 Task: Create a due date automation trigger when advanced on, 2 working days after a card is due add fields with custom field "Resume" set to a number lower than 1 and greater than 10 at 11:00 AM.
Action: Mouse moved to (956, 71)
Screenshot: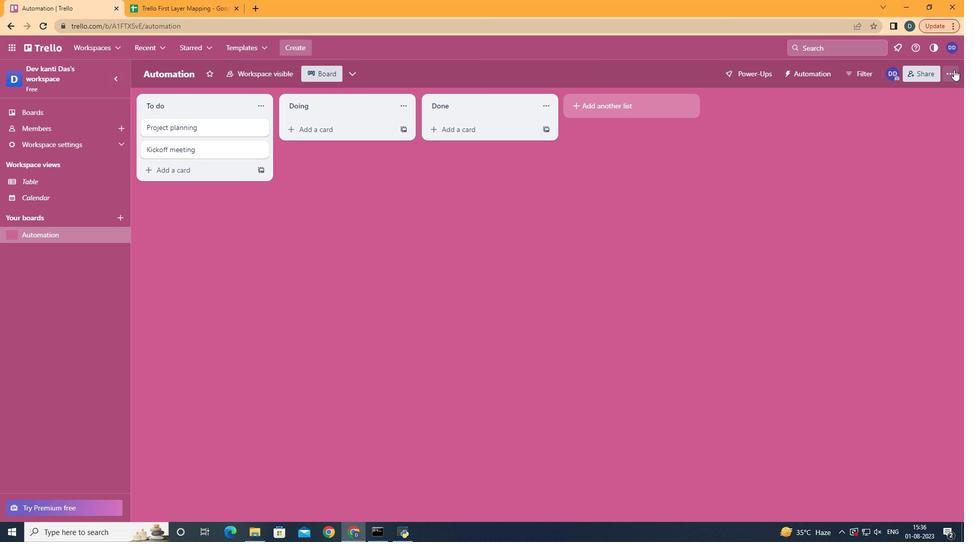 
Action: Mouse pressed left at (956, 71)
Screenshot: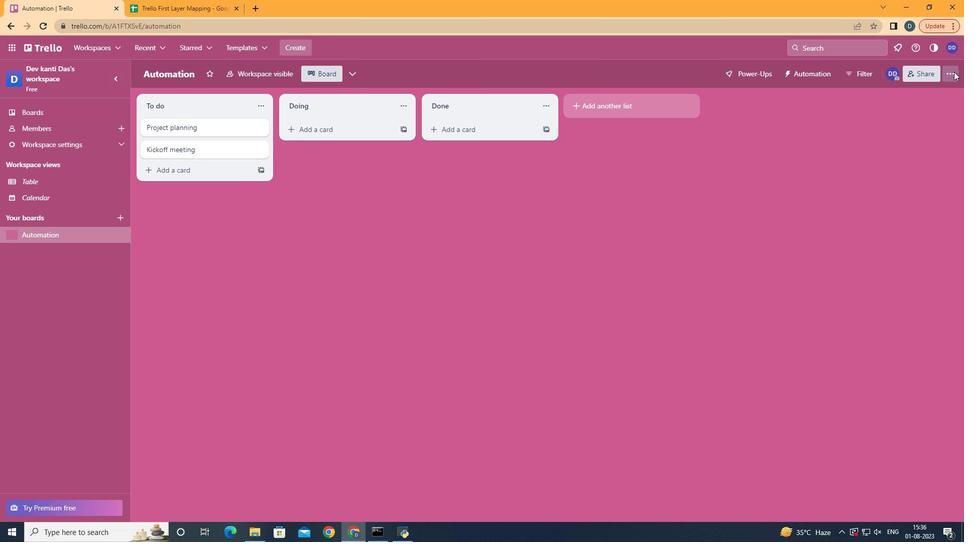 
Action: Mouse moved to (881, 211)
Screenshot: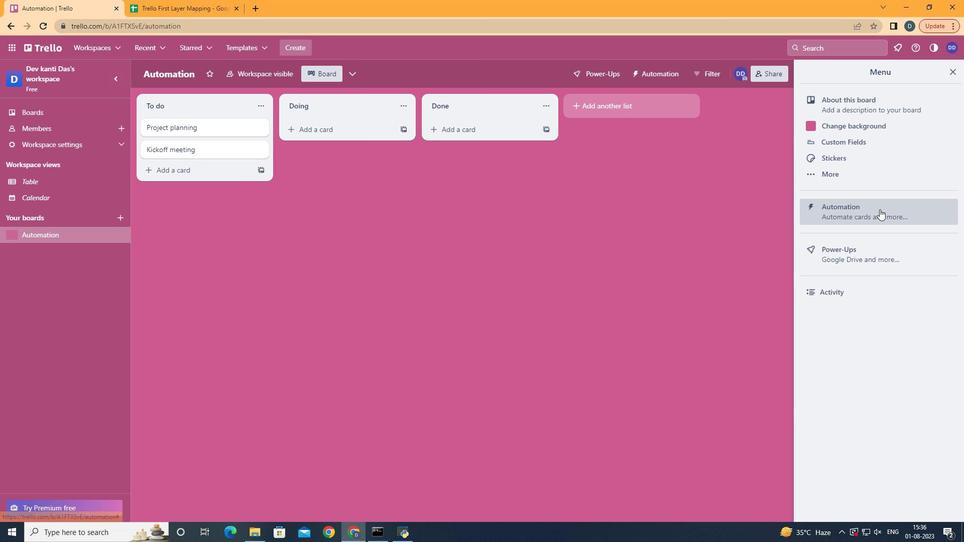 
Action: Mouse pressed left at (881, 211)
Screenshot: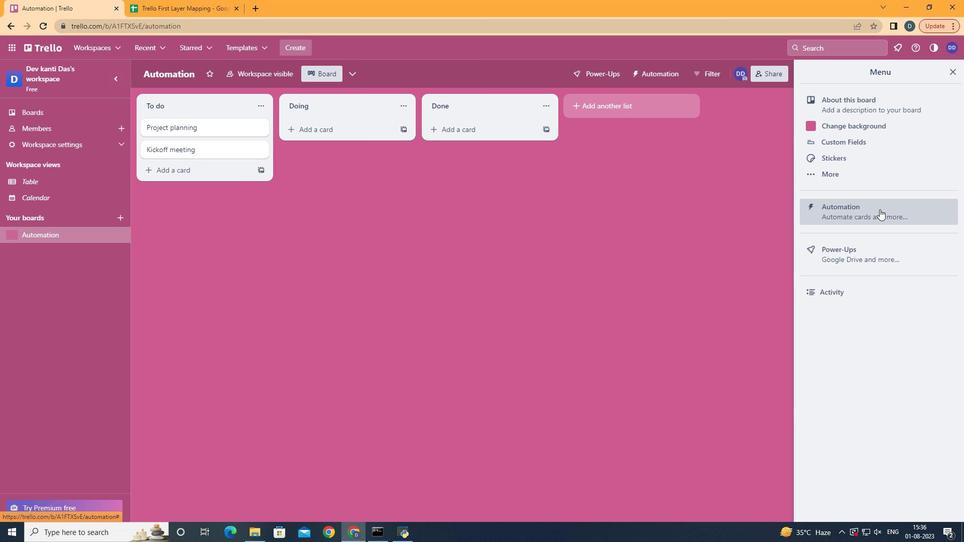 
Action: Mouse moved to (211, 200)
Screenshot: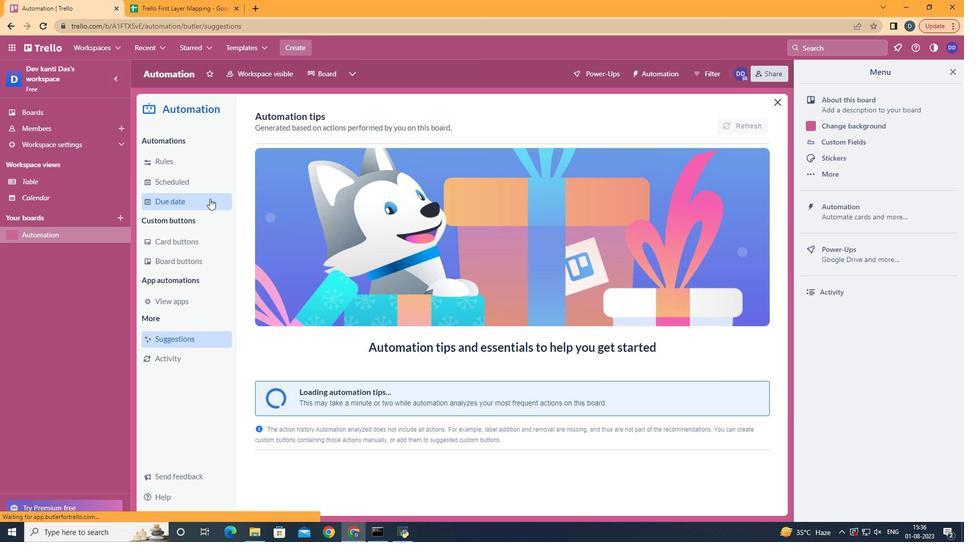 
Action: Mouse pressed left at (211, 200)
Screenshot: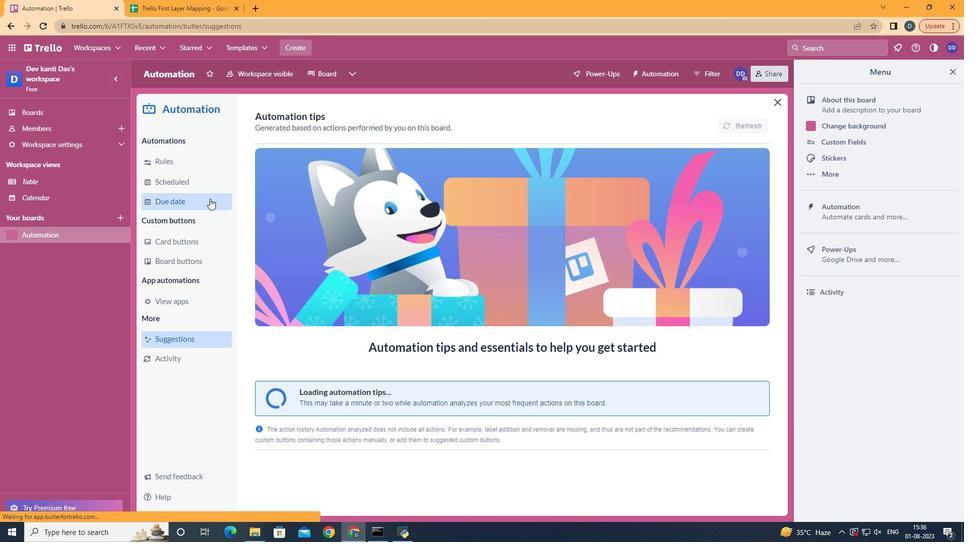 
Action: Mouse moved to (723, 122)
Screenshot: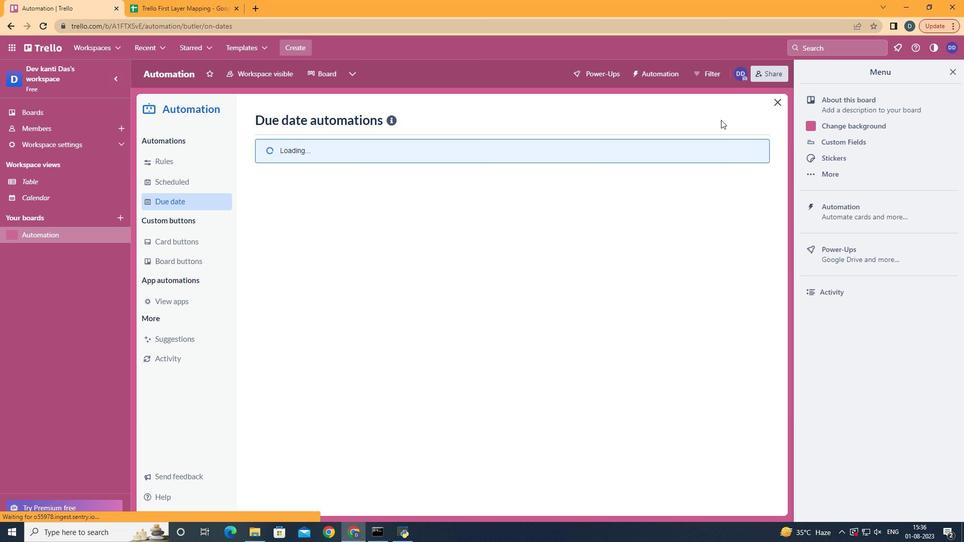 
Action: Mouse pressed left at (723, 122)
Screenshot: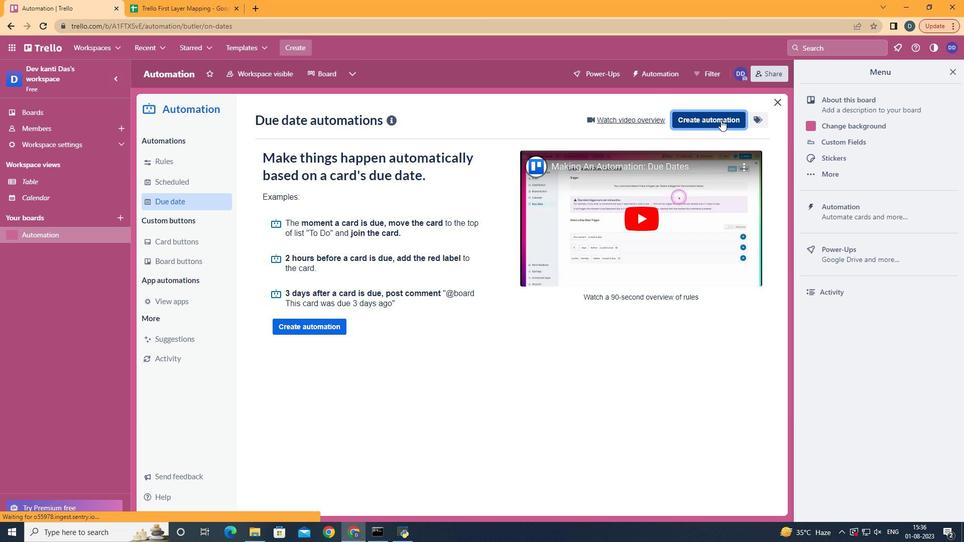 
Action: Mouse moved to (543, 214)
Screenshot: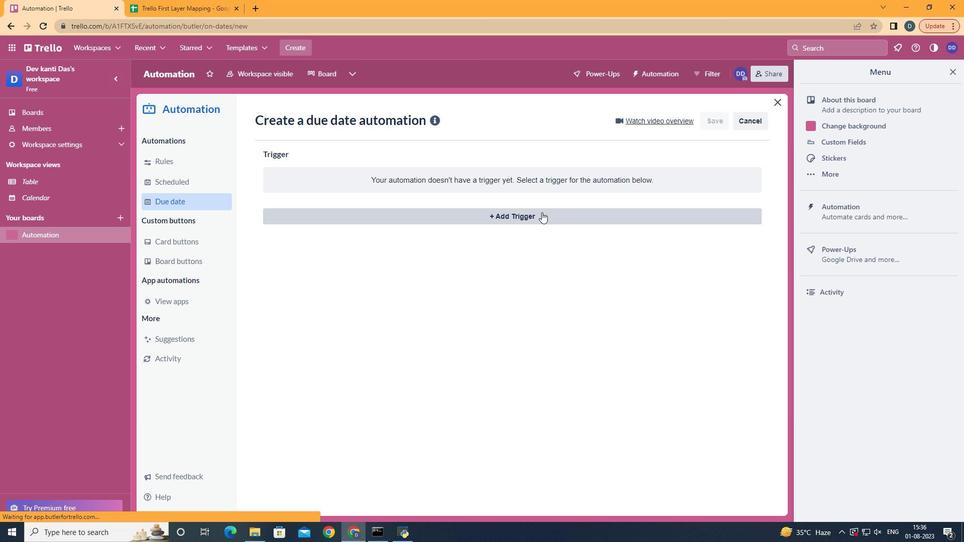 
Action: Mouse pressed left at (543, 214)
Screenshot: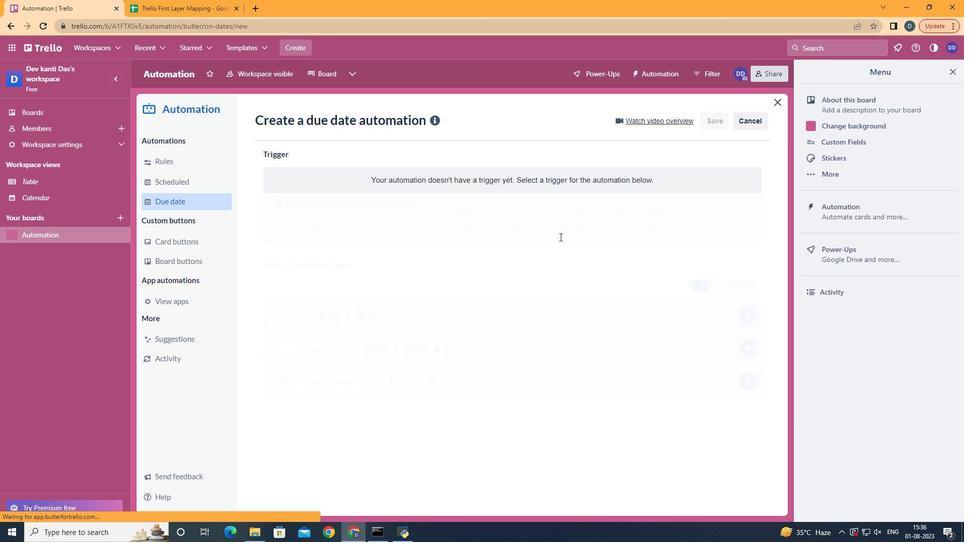 
Action: Mouse moved to (327, 408)
Screenshot: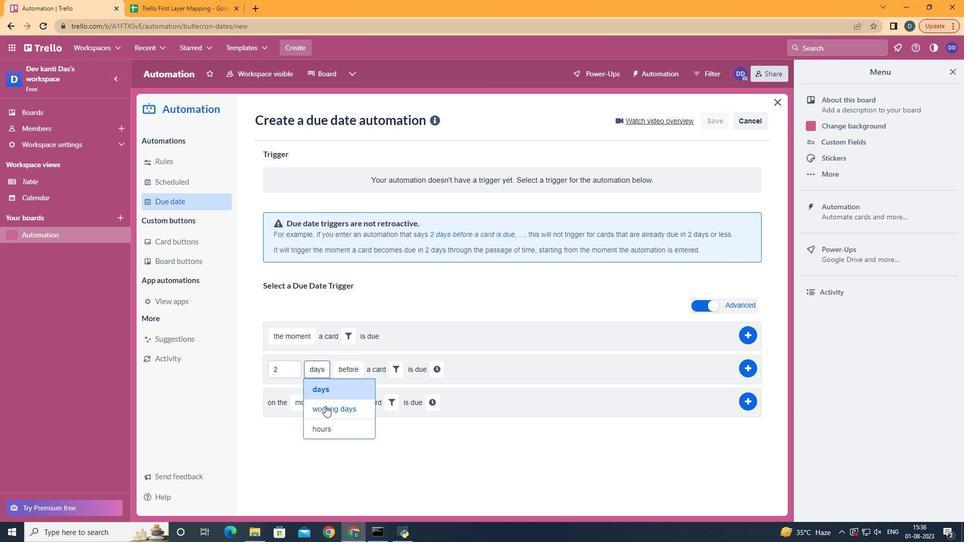 
Action: Mouse pressed left at (327, 408)
Screenshot: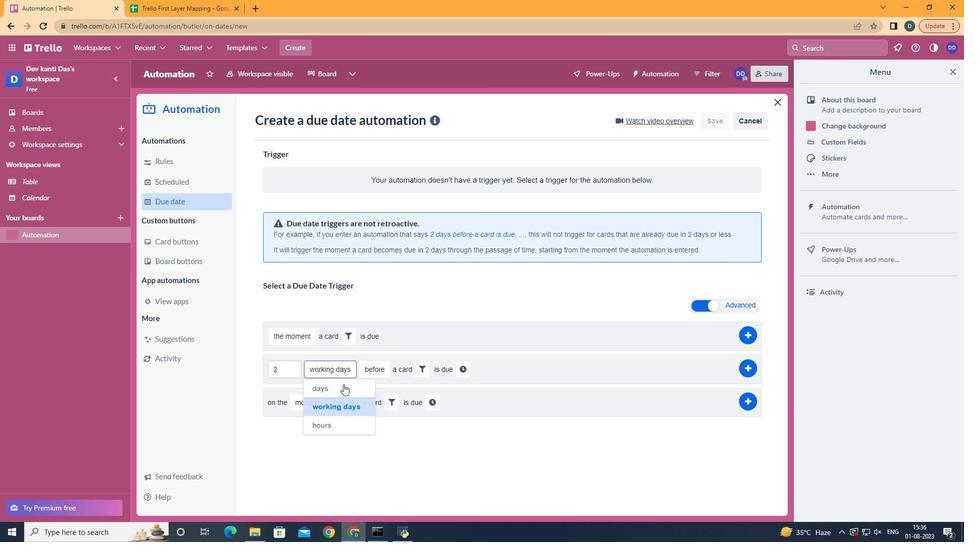 
Action: Mouse moved to (377, 411)
Screenshot: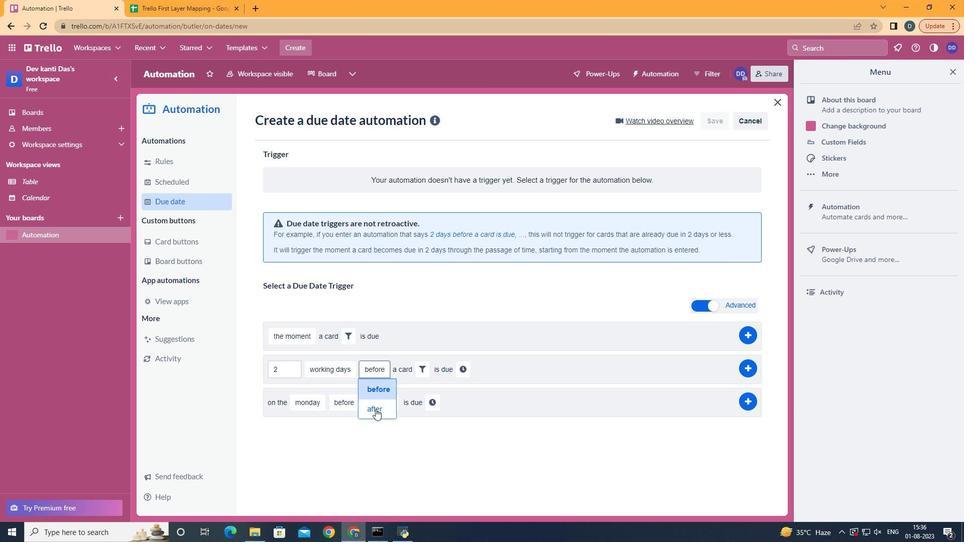 
Action: Mouse pressed left at (377, 411)
Screenshot: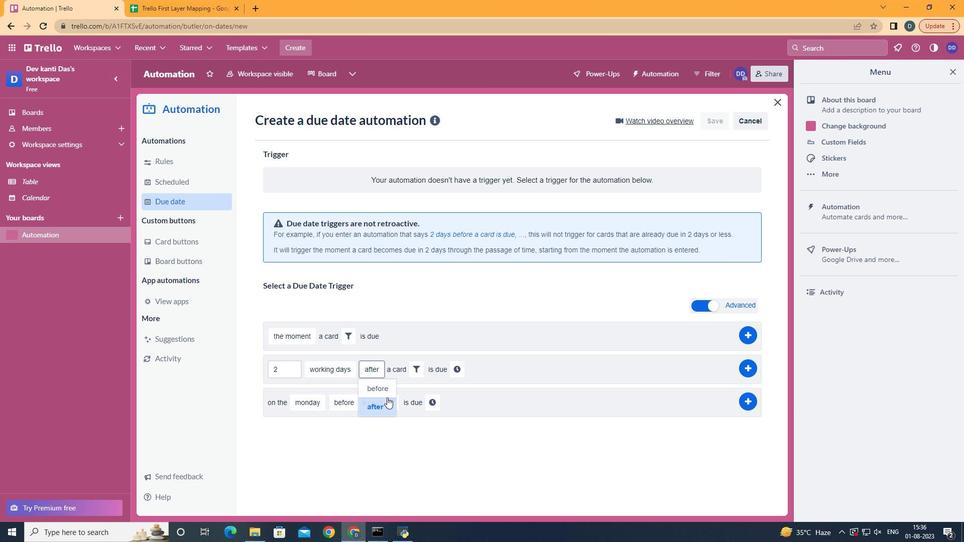 
Action: Mouse moved to (417, 374)
Screenshot: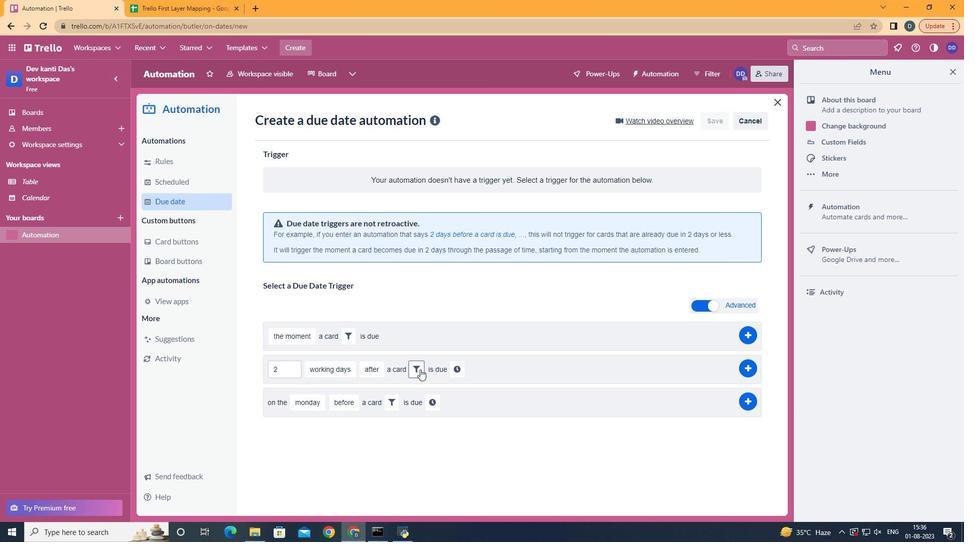 
Action: Mouse pressed left at (417, 374)
Screenshot: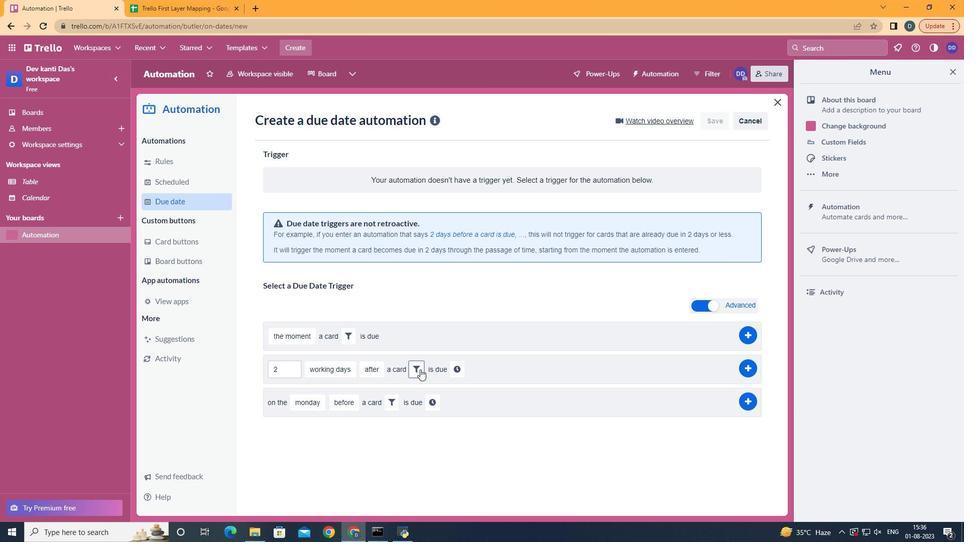 
Action: Mouse moved to (585, 400)
Screenshot: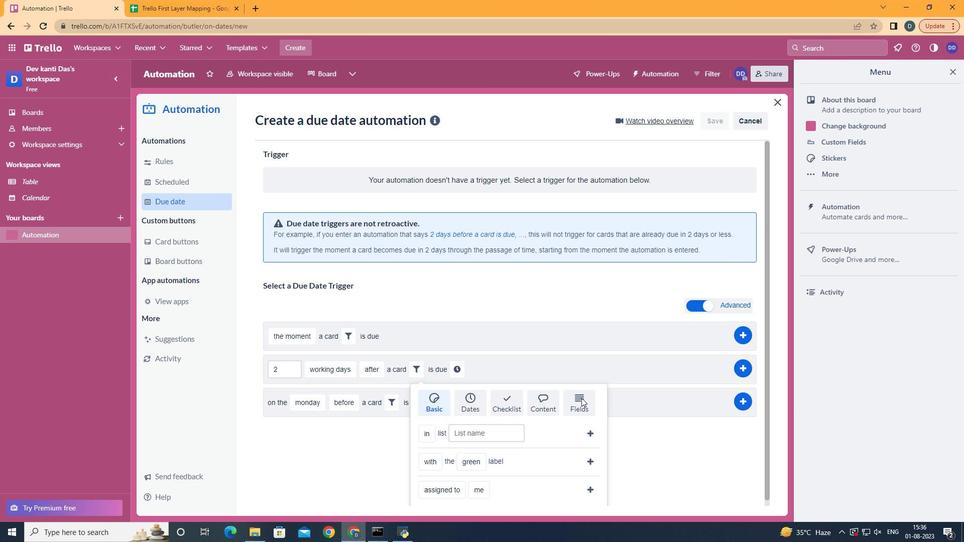 
Action: Mouse pressed left at (585, 400)
Screenshot: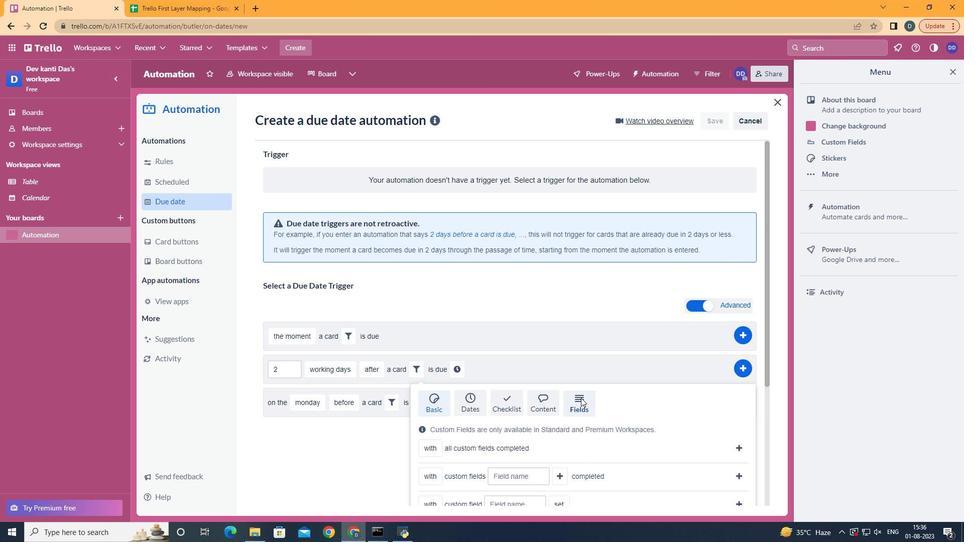 
Action: Mouse moved to (581, 400)
Screenshot: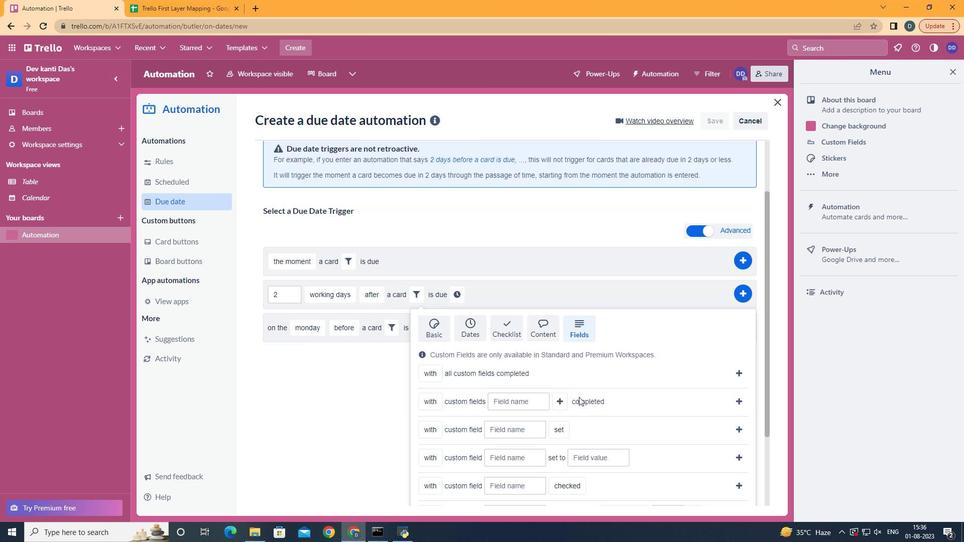 
Action: Mouse scrolled (581, 399) with delta (0, 0)
Screenshot: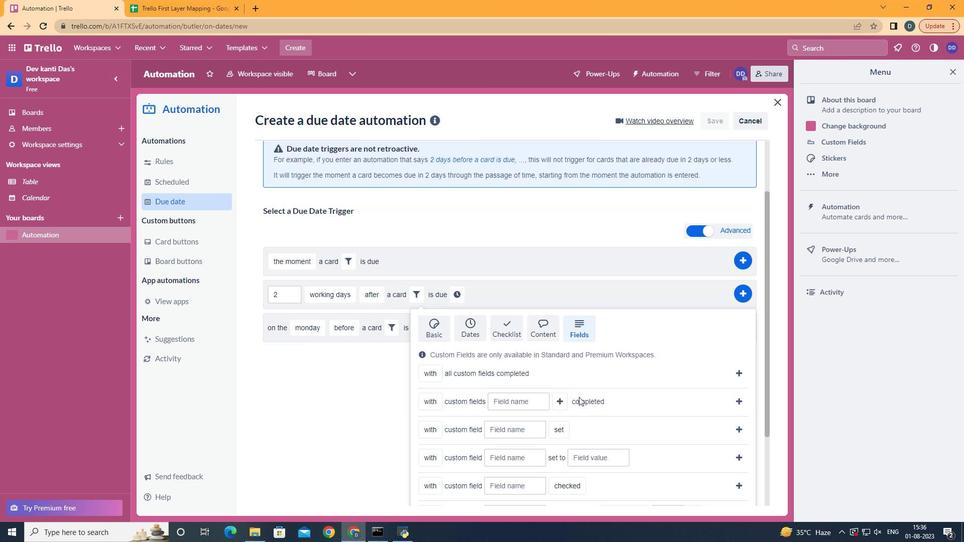 
Action: Mouse moved to (580, 400)
Screenshot: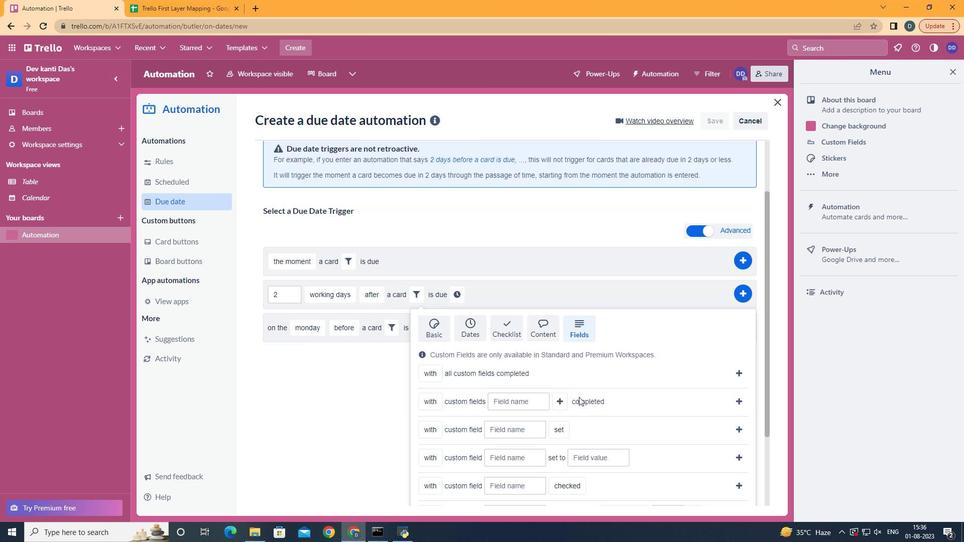 
Action: Mouse scrolled (580, 399) with delta (0, 0)
Screenshot: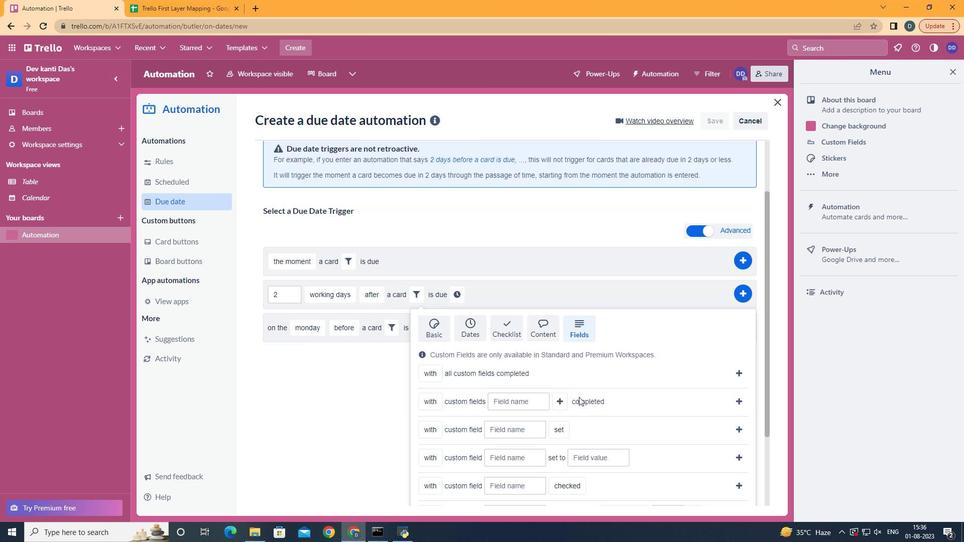 
Action: Mouse scrolled (580, 399) with delta (0, 0)
Screenshot: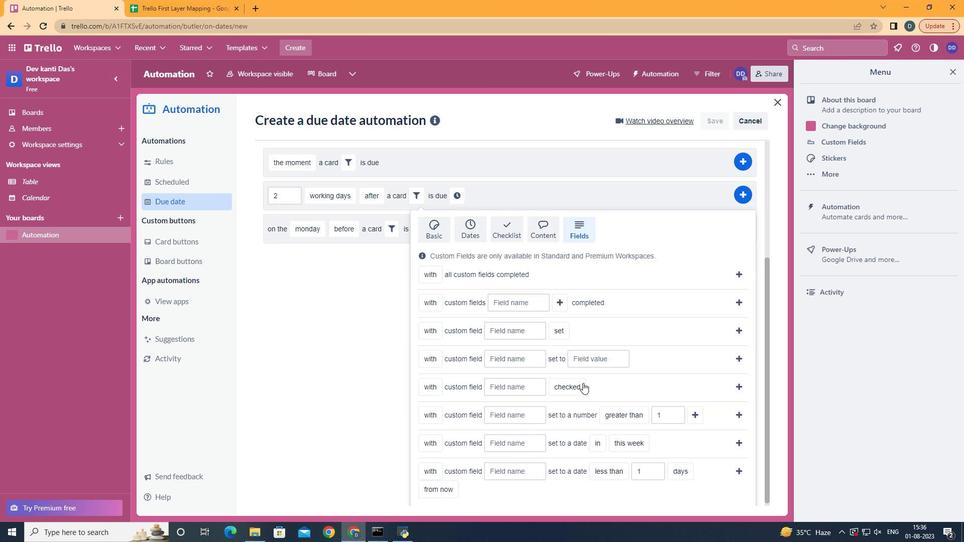 
Action: Mouse scrolled (580, 399) with delta (0, 0)
Screenshot: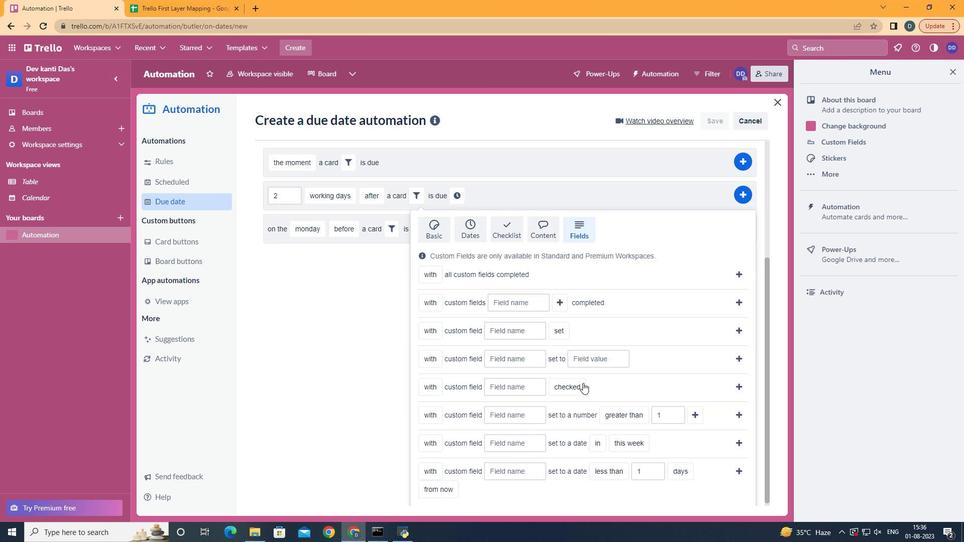 
Action: Mouse scrolled (580, 399) with delta (0, 0)
Screenshot: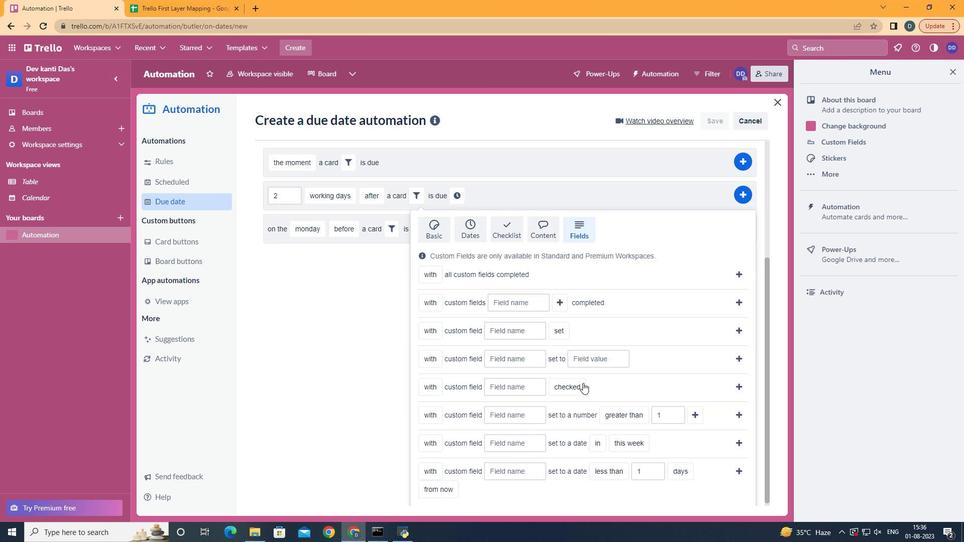 
Action: Mouse moved to (453, 428)
Screenshot: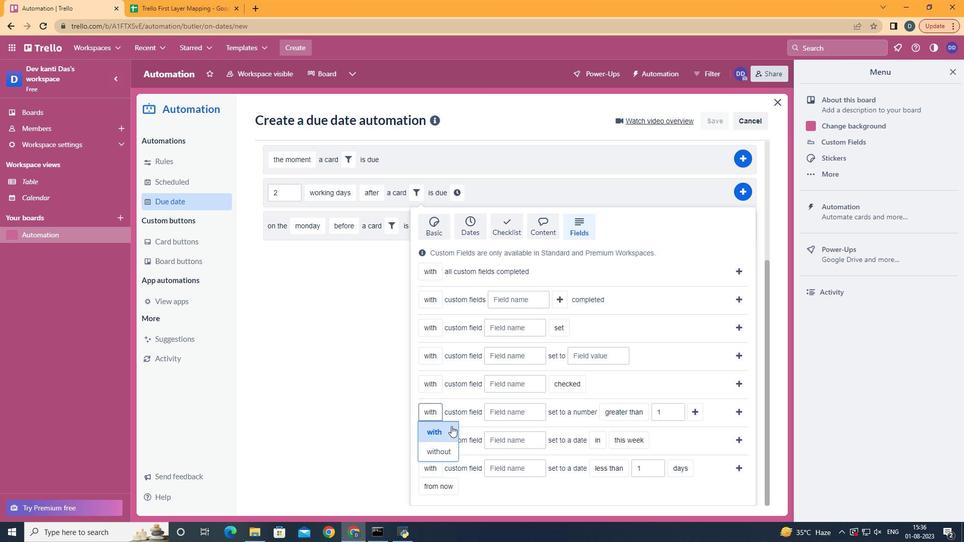
Action: Mouse pressed left at (453, 428)
Screenshot: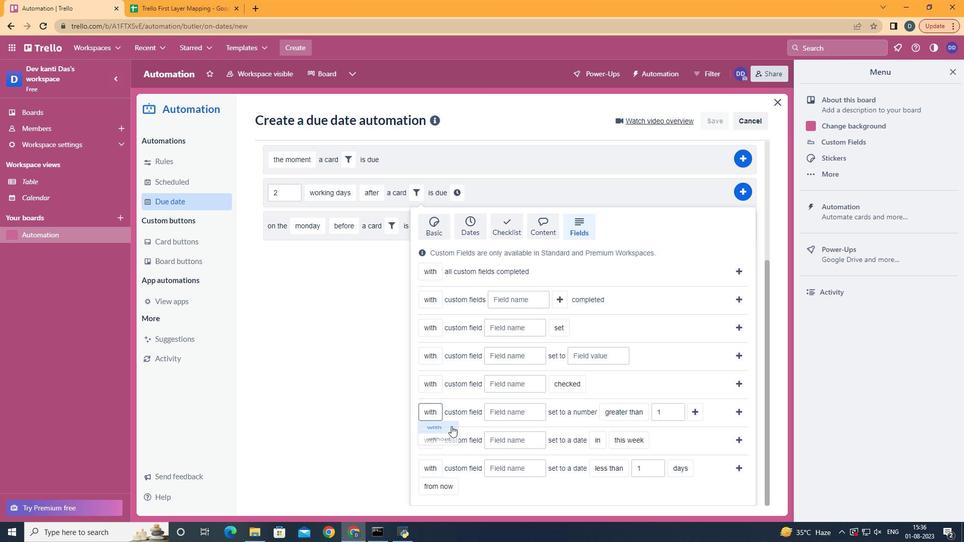 
Action: Mouse moved to (513, 415)
Screenshot: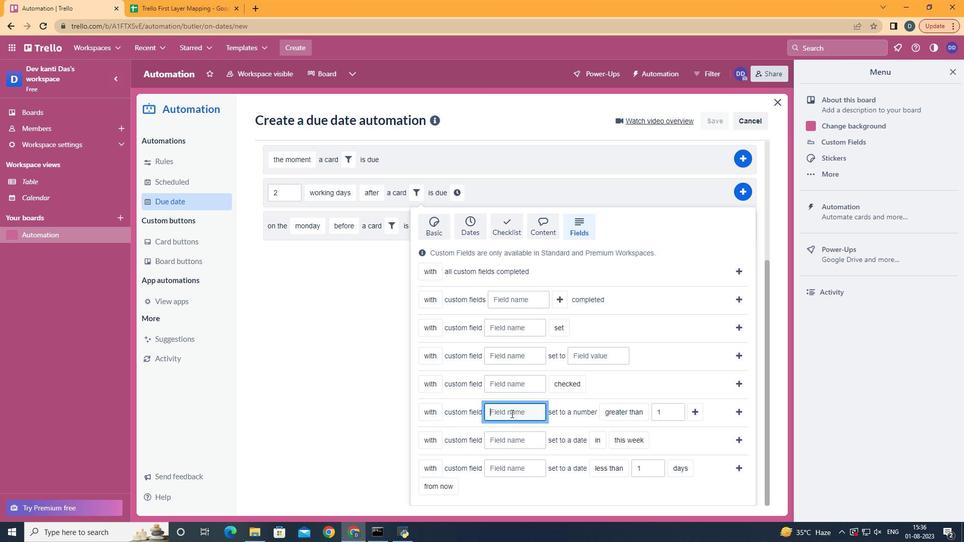 
Action: Mouse pressed left at (513, 415)
Screenshot: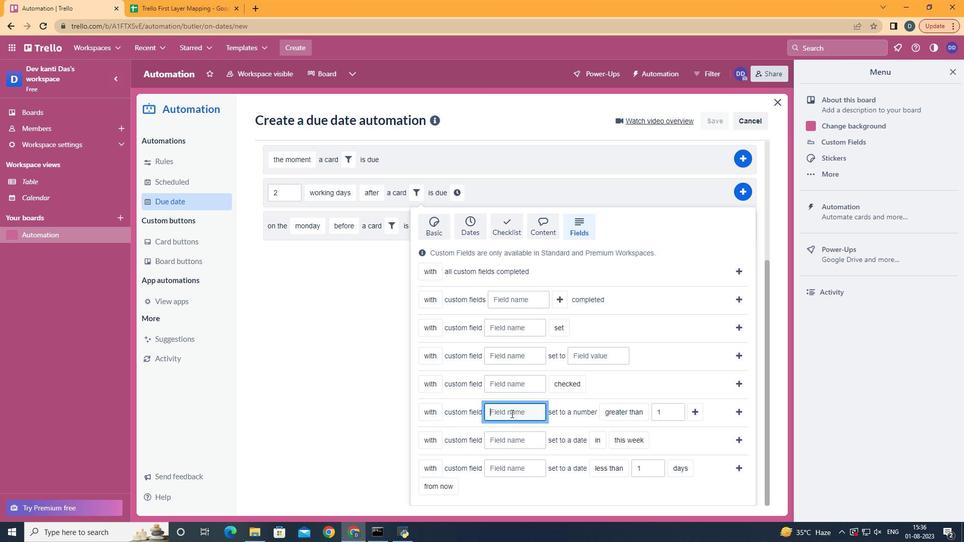 
Action: Mouse moved to (515, 415)
Screenshot: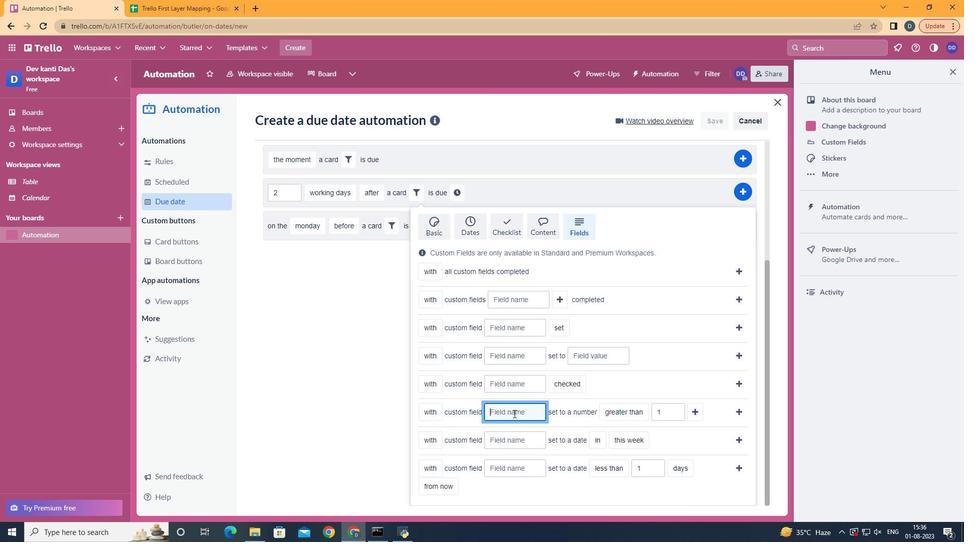 
Action: Key pressed <Key.shift>Resume
Screenshot: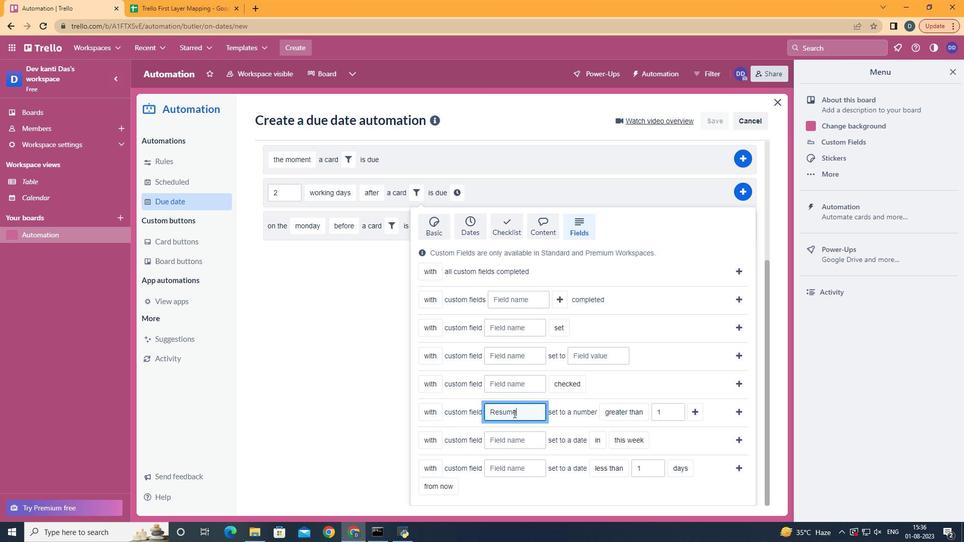 
Action: Mouse moved to (640, 473)
Screenshot: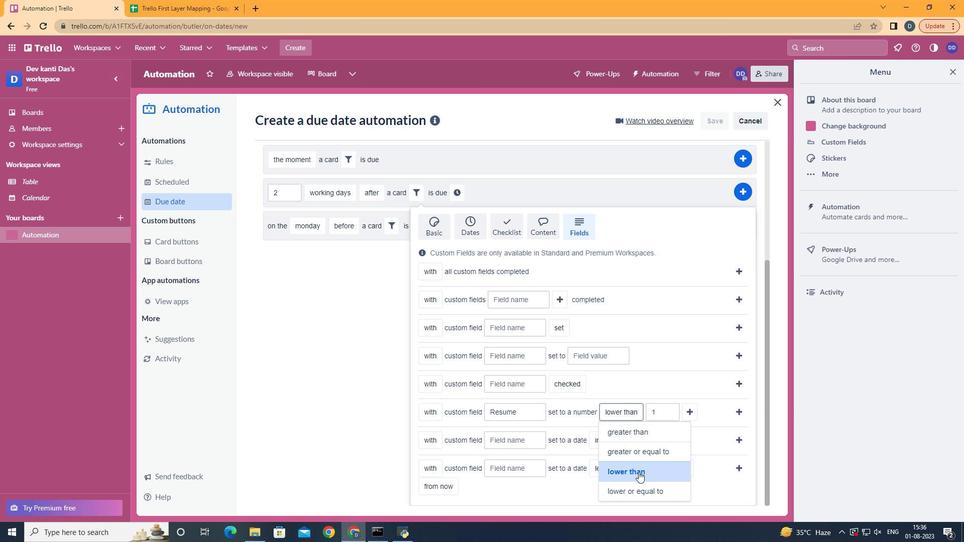 
Action: Mouse pressed left at (640, 473)
Screenshot: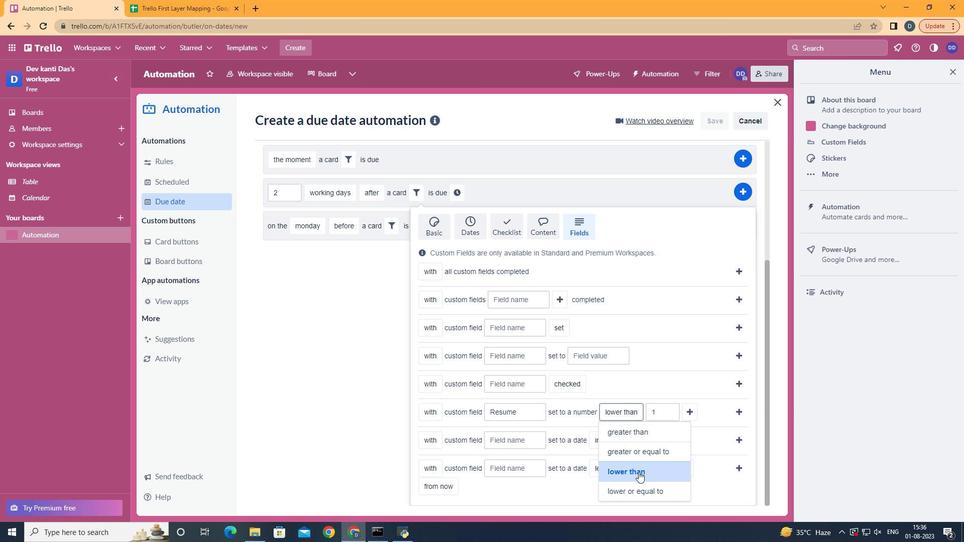 
Action: Mouse moved to (689, 416)
Screenshot: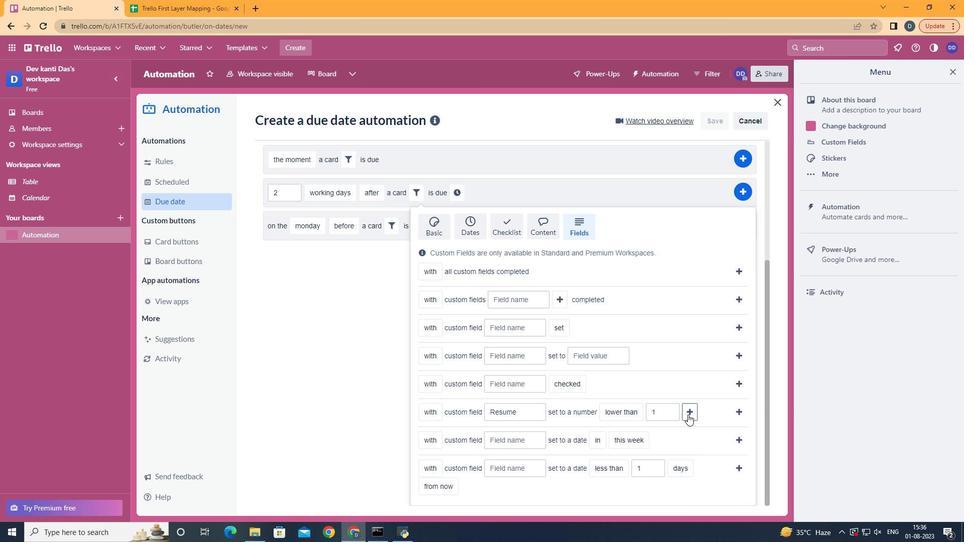 
Action: Mouse pressed left at (689, 416)
Screenshot: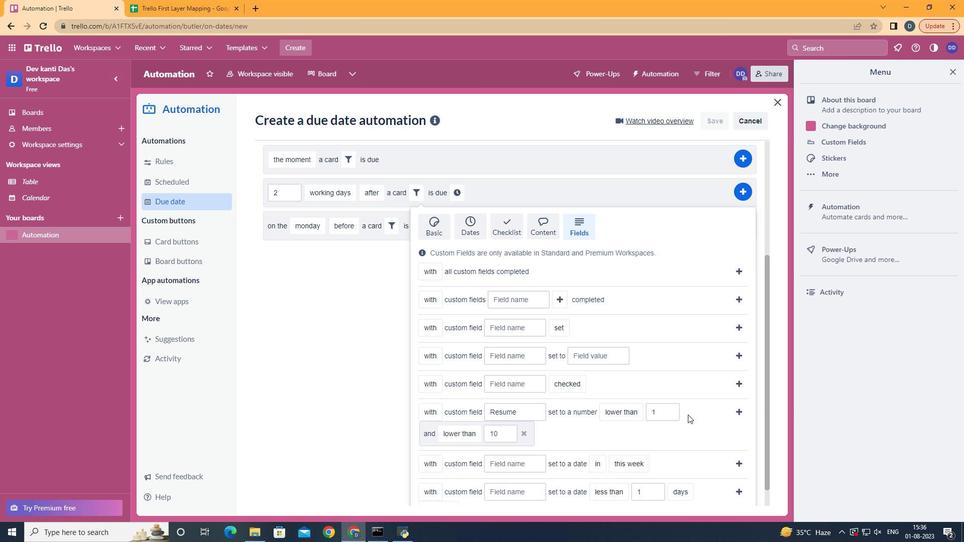 
Action: Mouse moved to (479, 392)
Screenshot: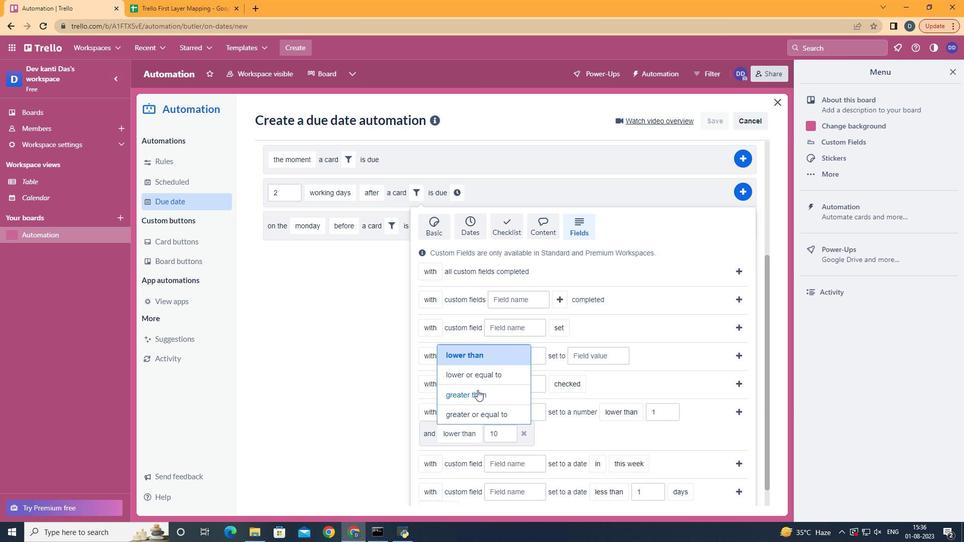 
Action: Mouse pressed left at (479, 392)
Screenshot: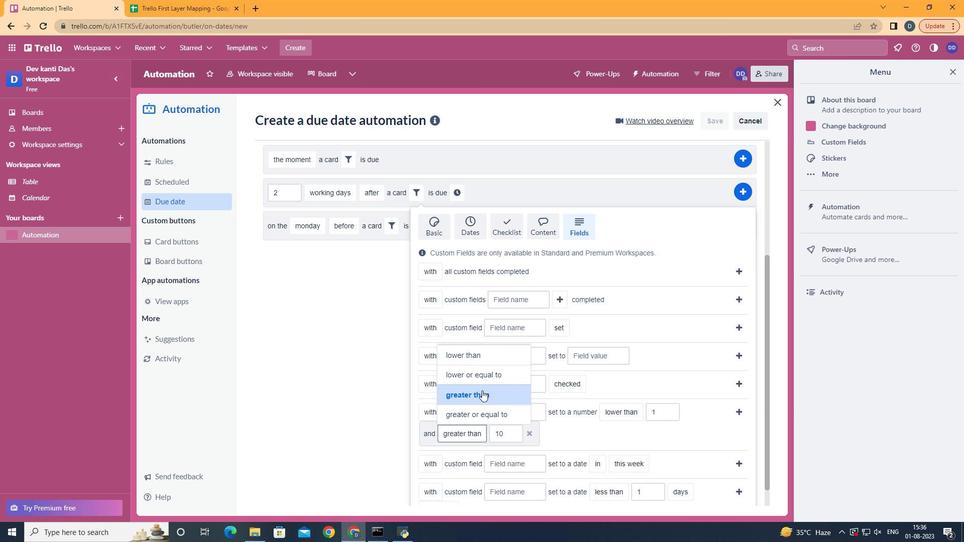 
Action: Mouse moved to (748, 415)
Screenshot: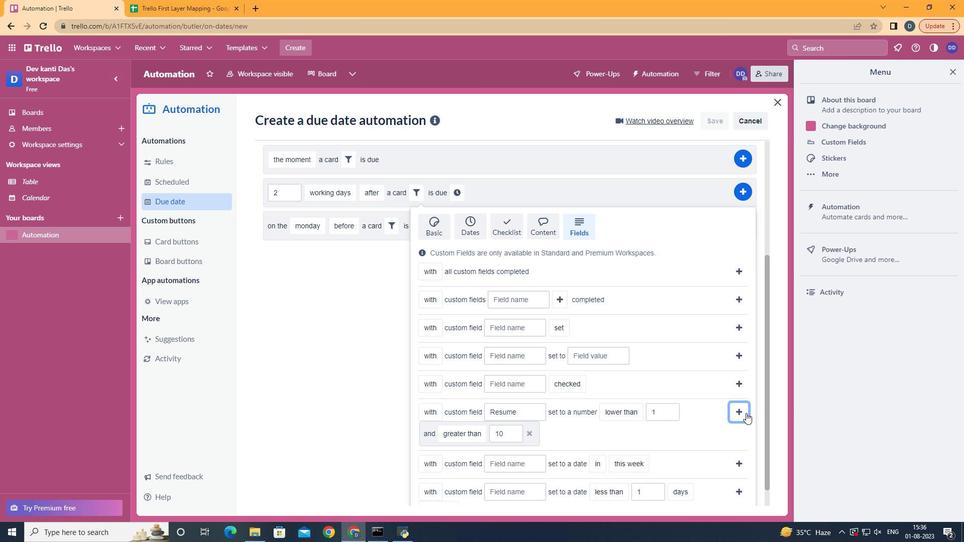 
Action: Mouse pressed left at (748, 415)
Screenshot: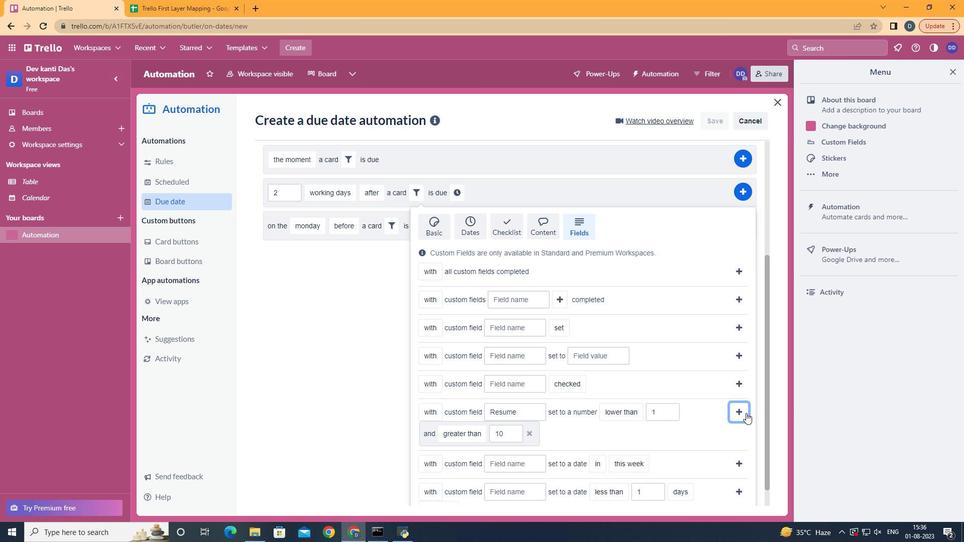 
Action: Mouse moved to (730, 368)
Screenshot: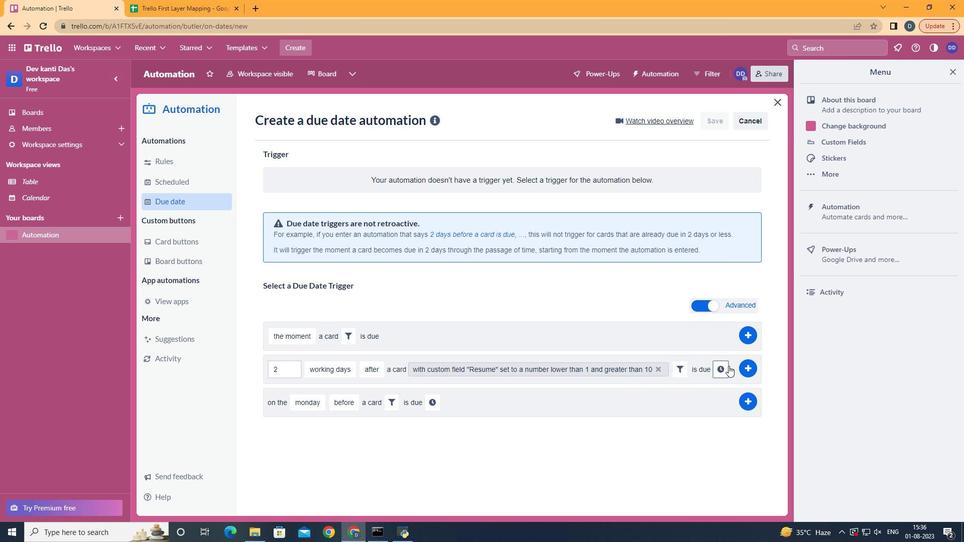 
Action: Mouse pressed left at (730, 368)
Screenshot: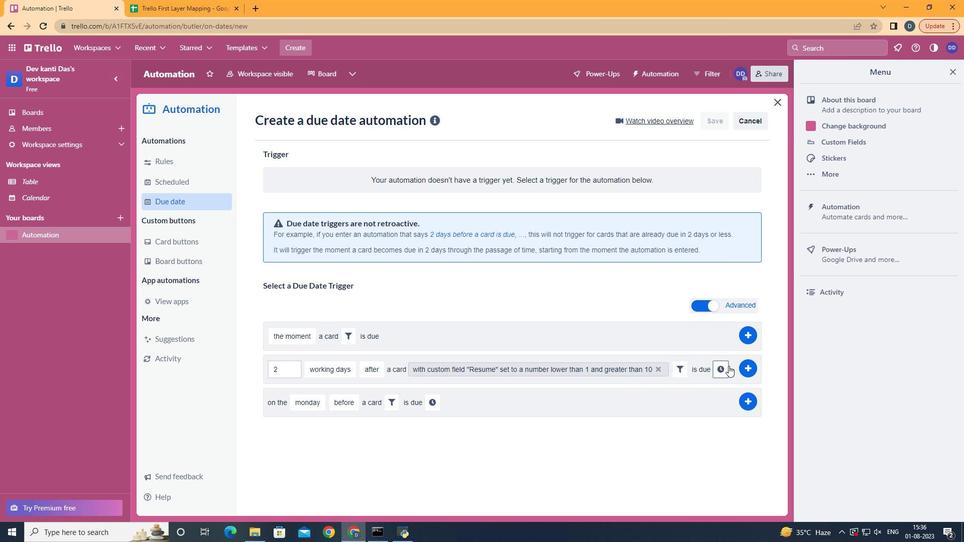 
Action: Mouse moved to (298, 396)
Screenshot: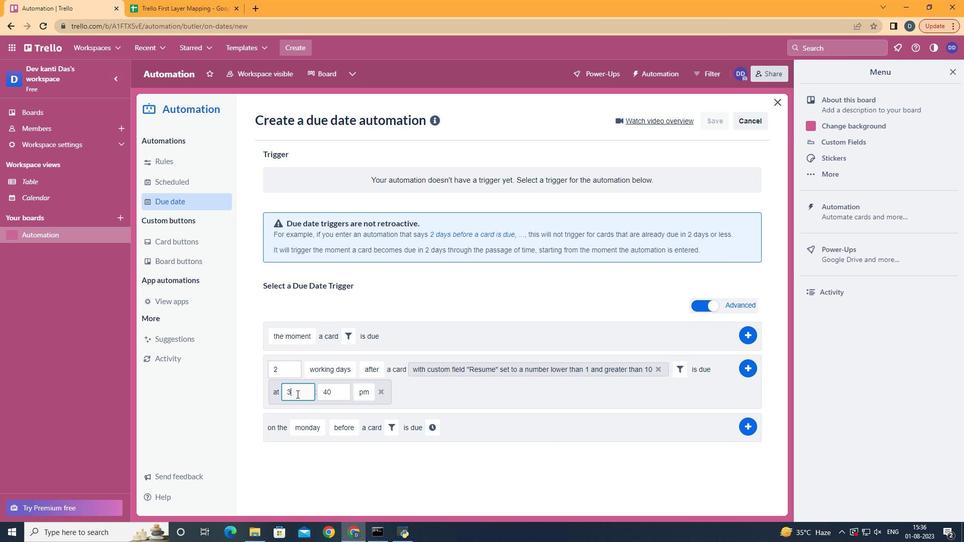 
Action: Mouse pressed left at (298, 396)
Screenshot: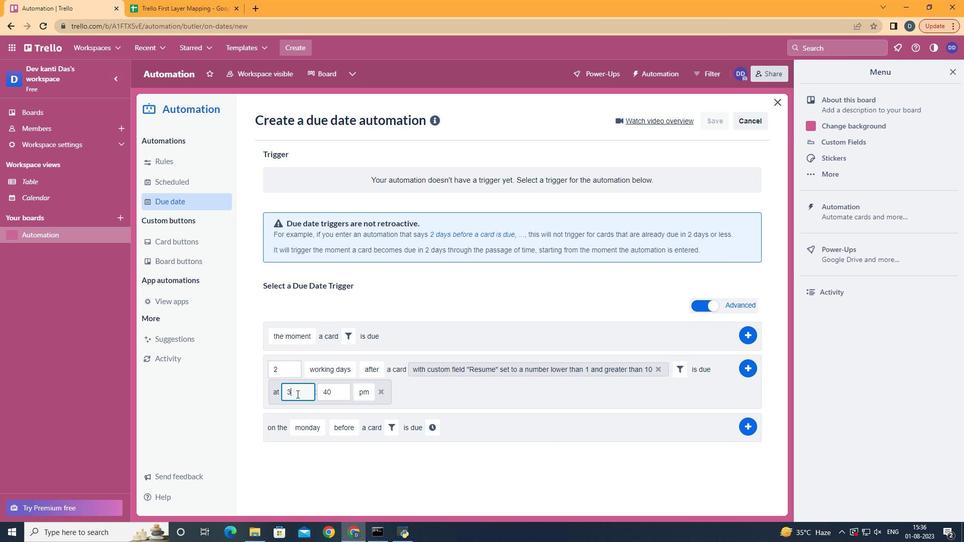 
Action: Key pressed <Key.backspace>11
Screenshot: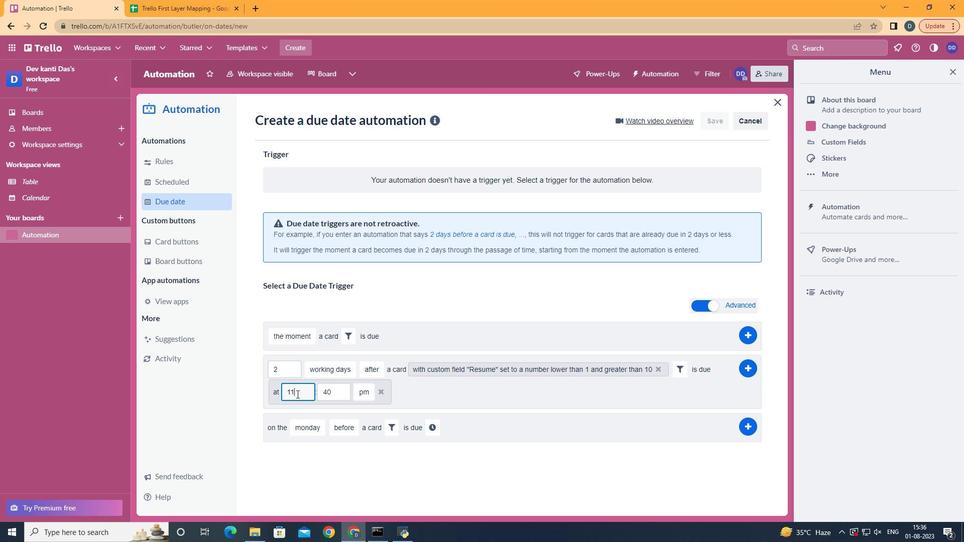 
Action: Mouse moved to (341, 390)
Screenshot: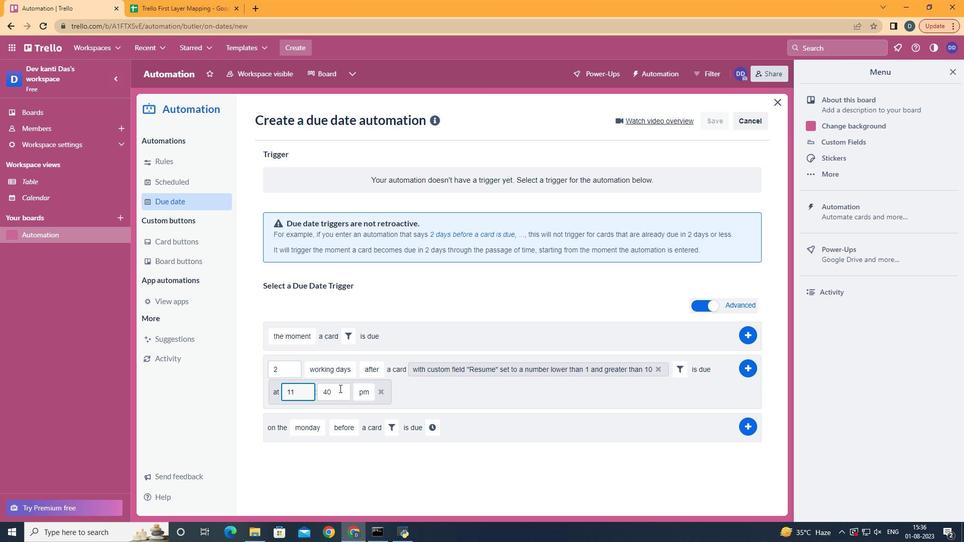 
Action: Mouse pressed left at (341, 390)
Screenshot: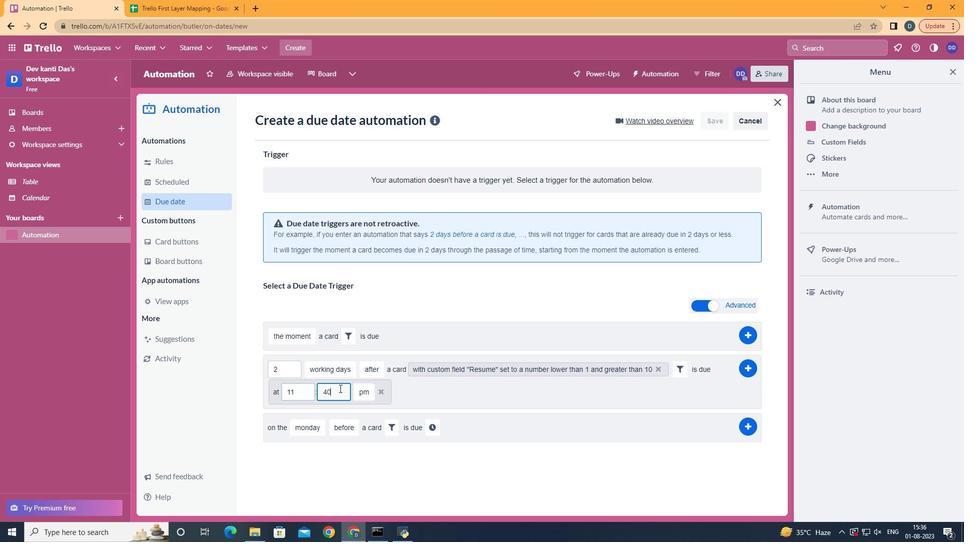 
Action: Key pressed <Key.backspace><Key.backspace>00
Screenshot: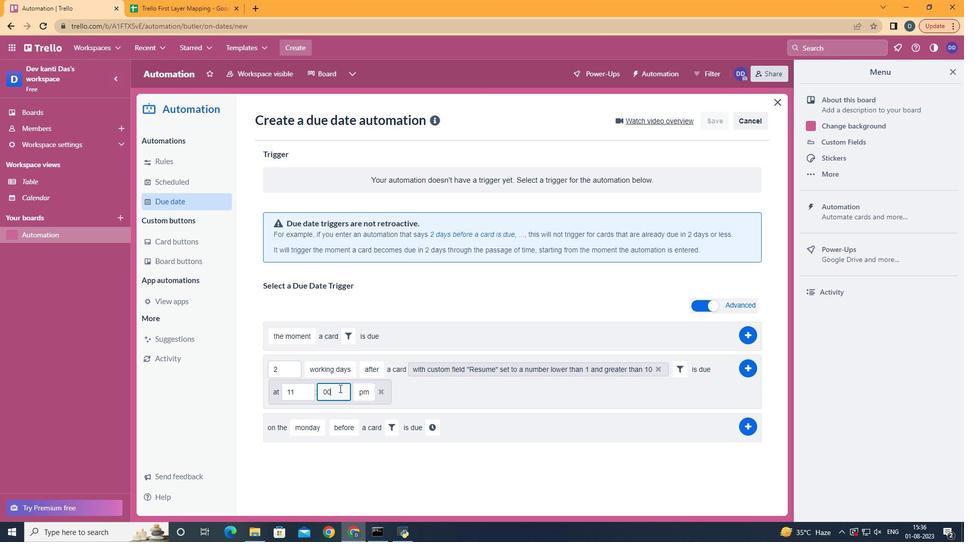 
Action: Mouse moved to (371, 412)
Screenshot: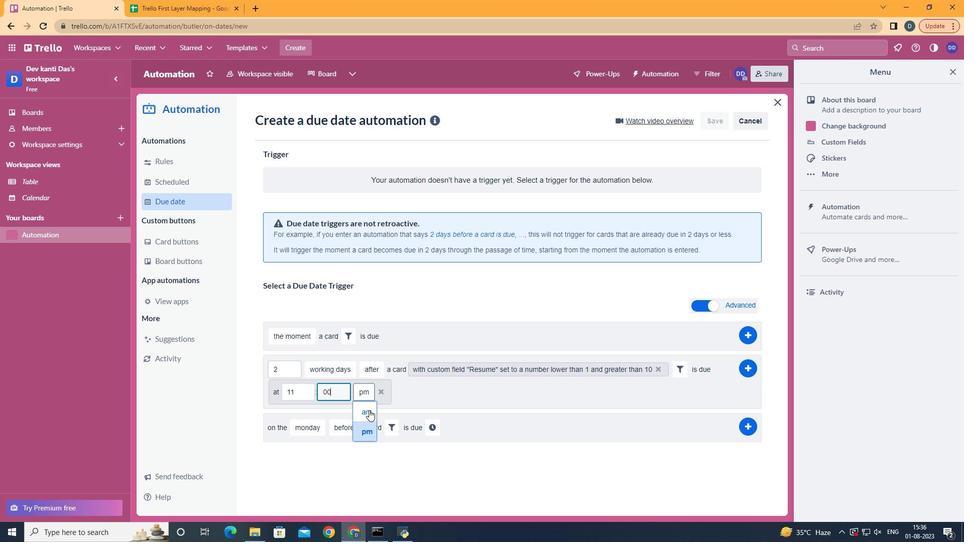 
Action: Mouse pressed left at (371, 412)
Screenshot: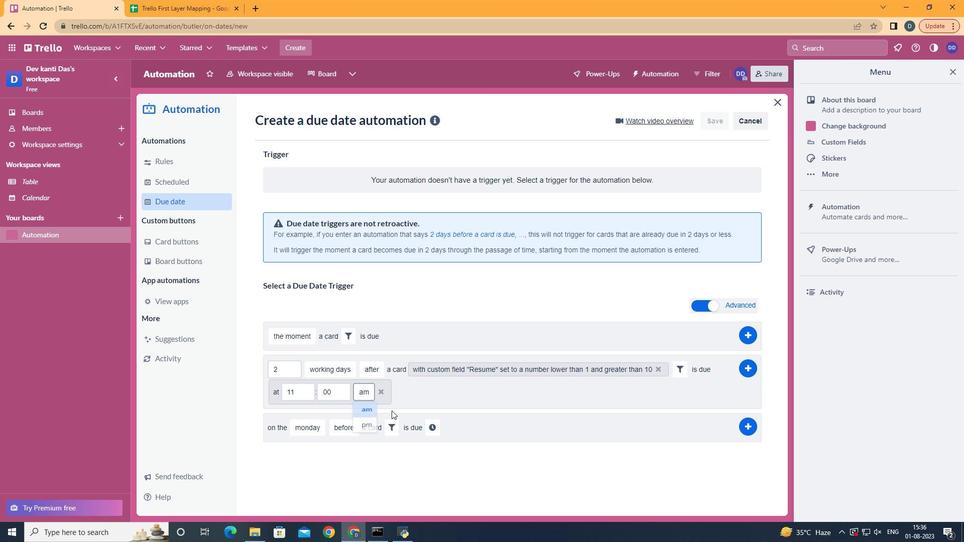 
Action: Mouse moved to (753, 376)
Screenshot: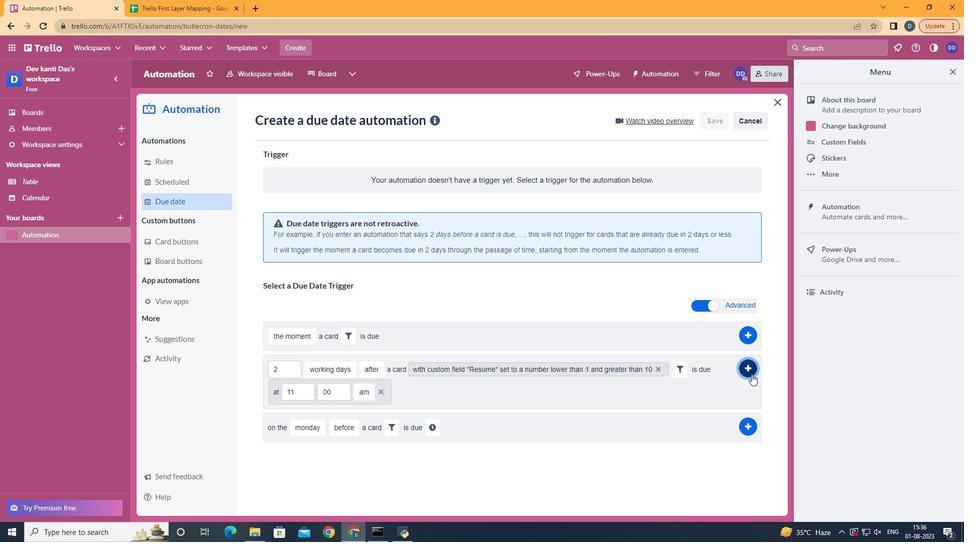 
Action: Mouse pressed left at (753, 376)
Screenshot: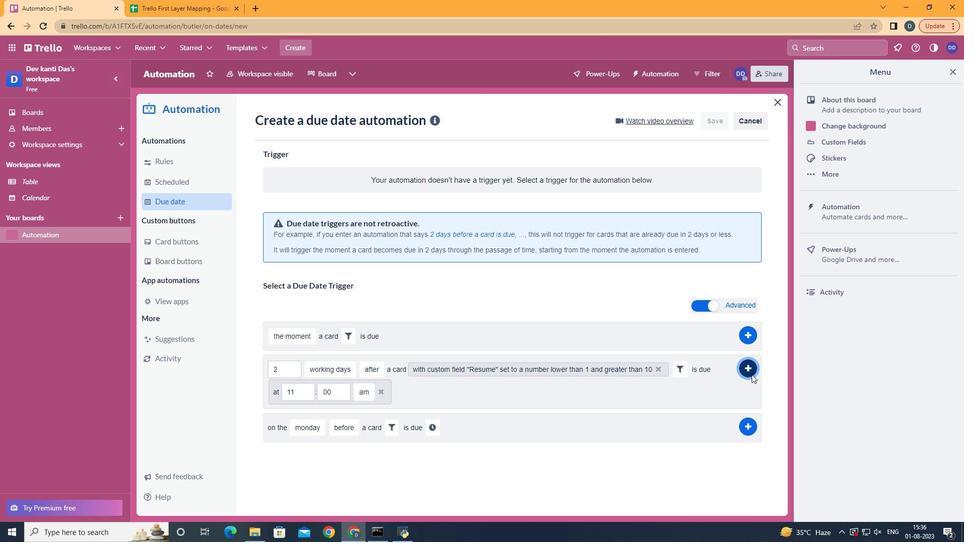 
Action: Mouse moved to (600, 190)
Screenshot: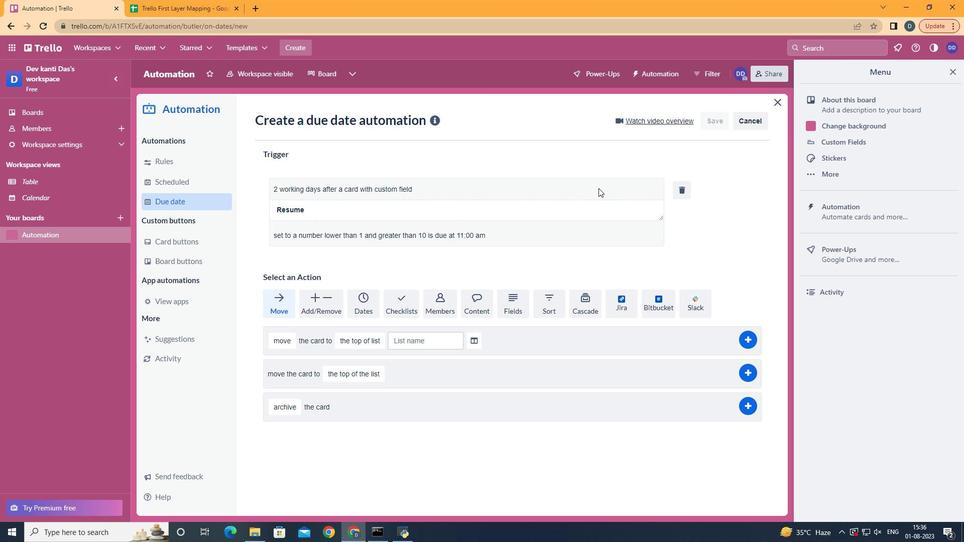 
